 Task: Add a field from the Popular template Effort Level a blank project AutoFlow
Action: Mouse moved to (752, 436)
Screenshot: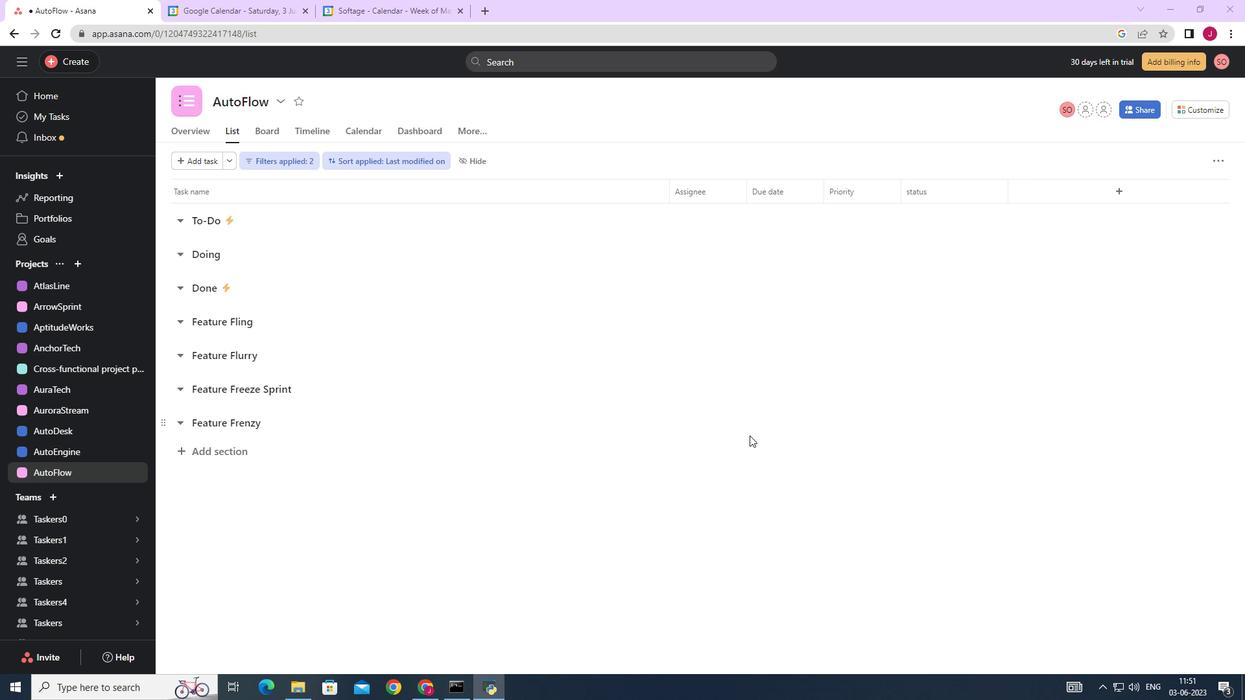 
Action: Mouse scrolled (752, 437) with delta (0, 0)
Screenshot: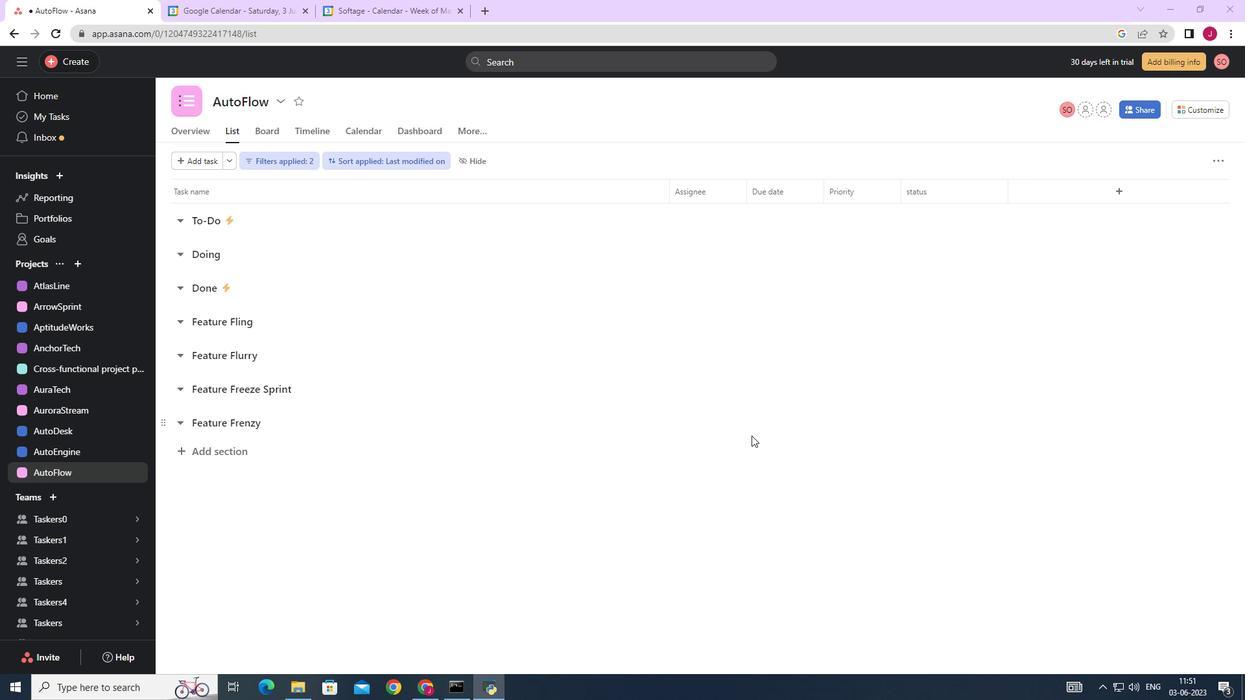 
Action: Mouse scrolled (752, 437) with delta (0, 0)
Screenshot: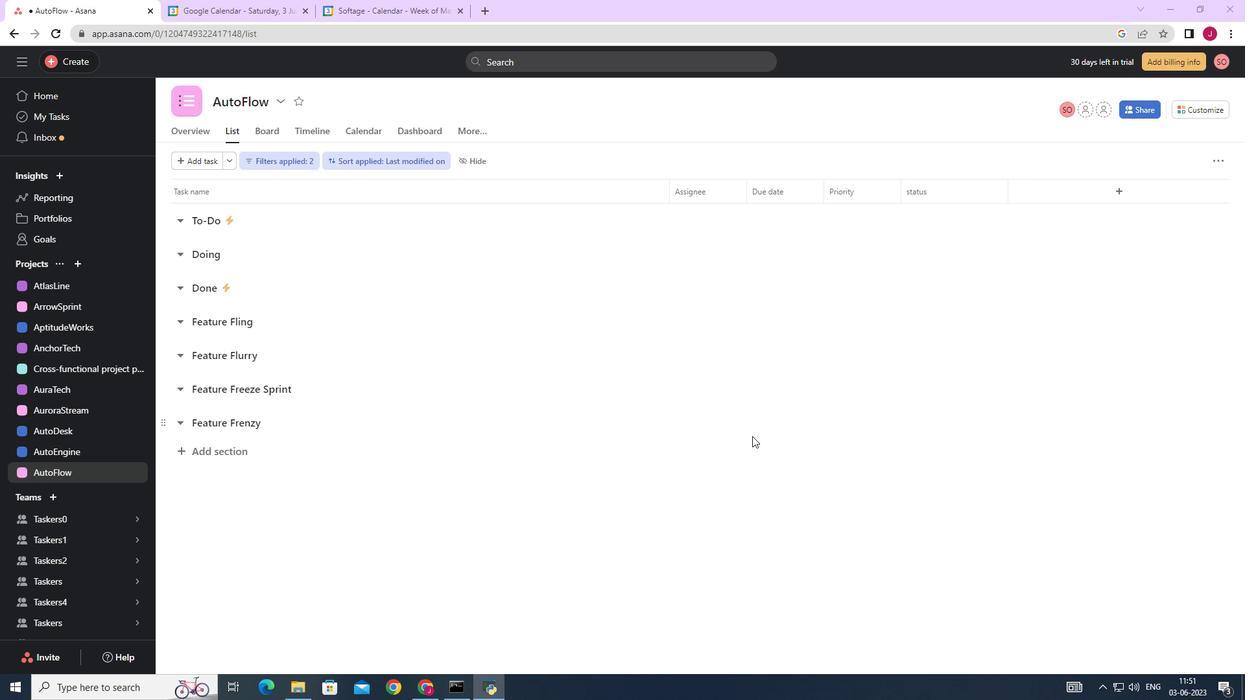 
Action: Mouse scrolled (752, 437) with delta (0, 0)
Screenshot: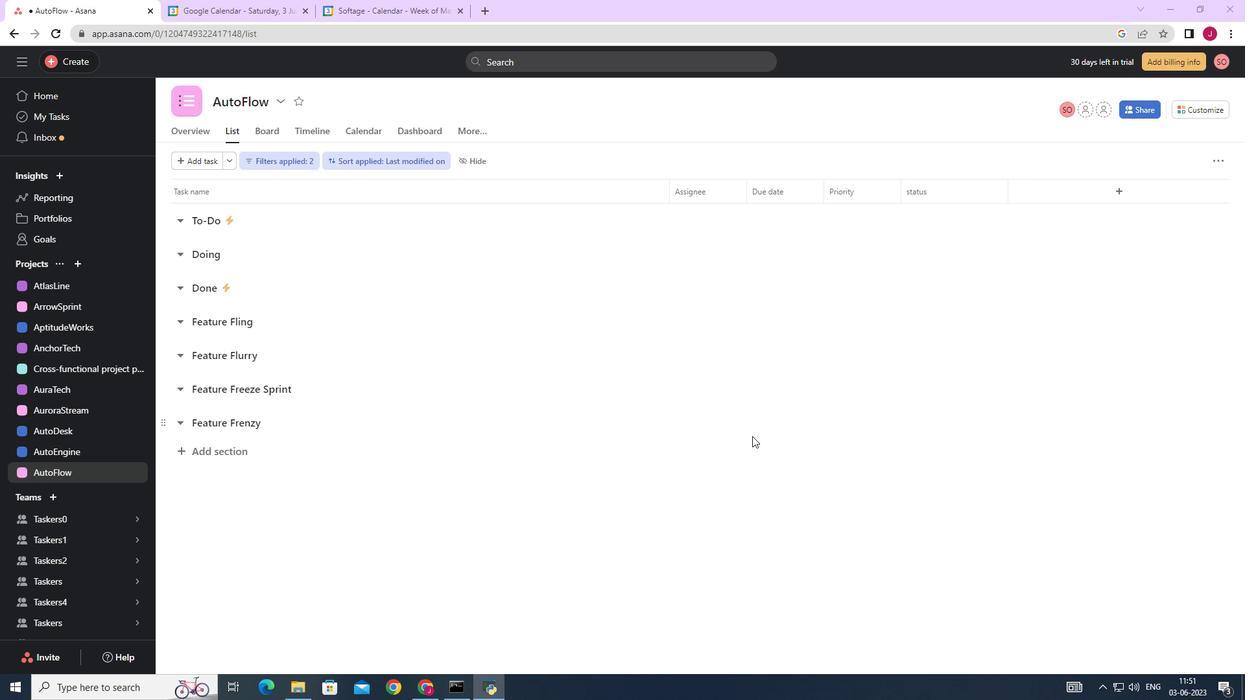 
Action: Mouse moved to (1207, 111)
Screenshot: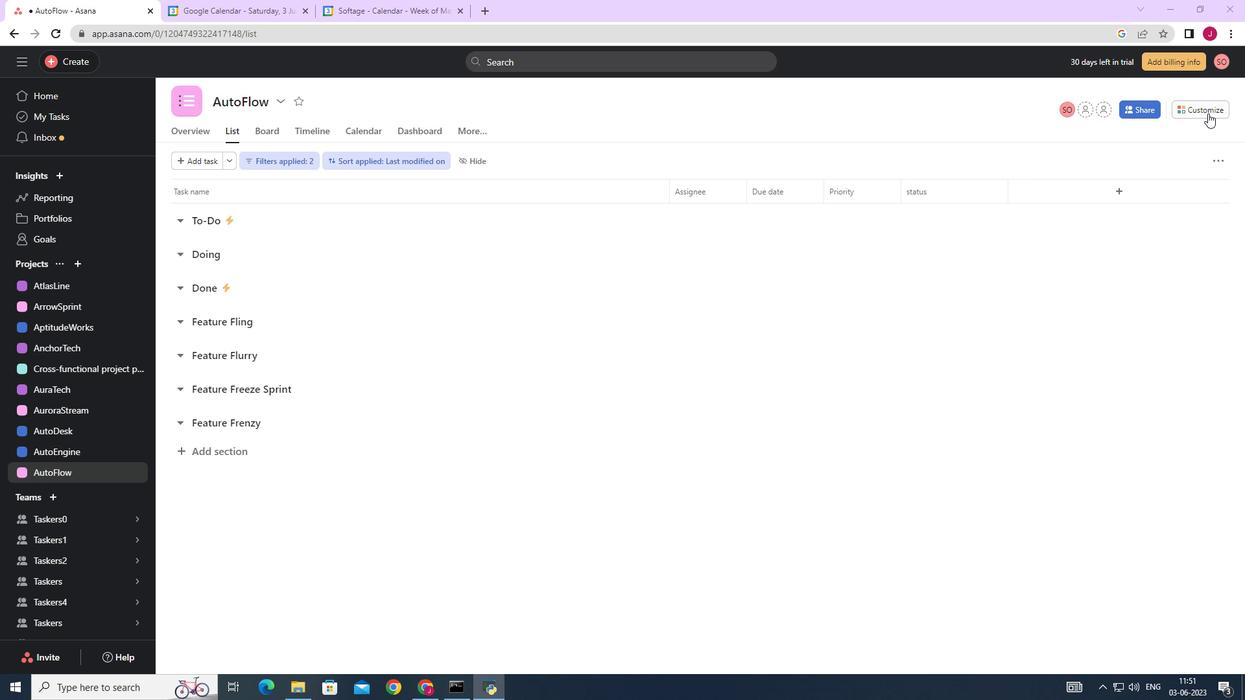 
Action: Mouse pressed left at (1207, 111)
Screenshot: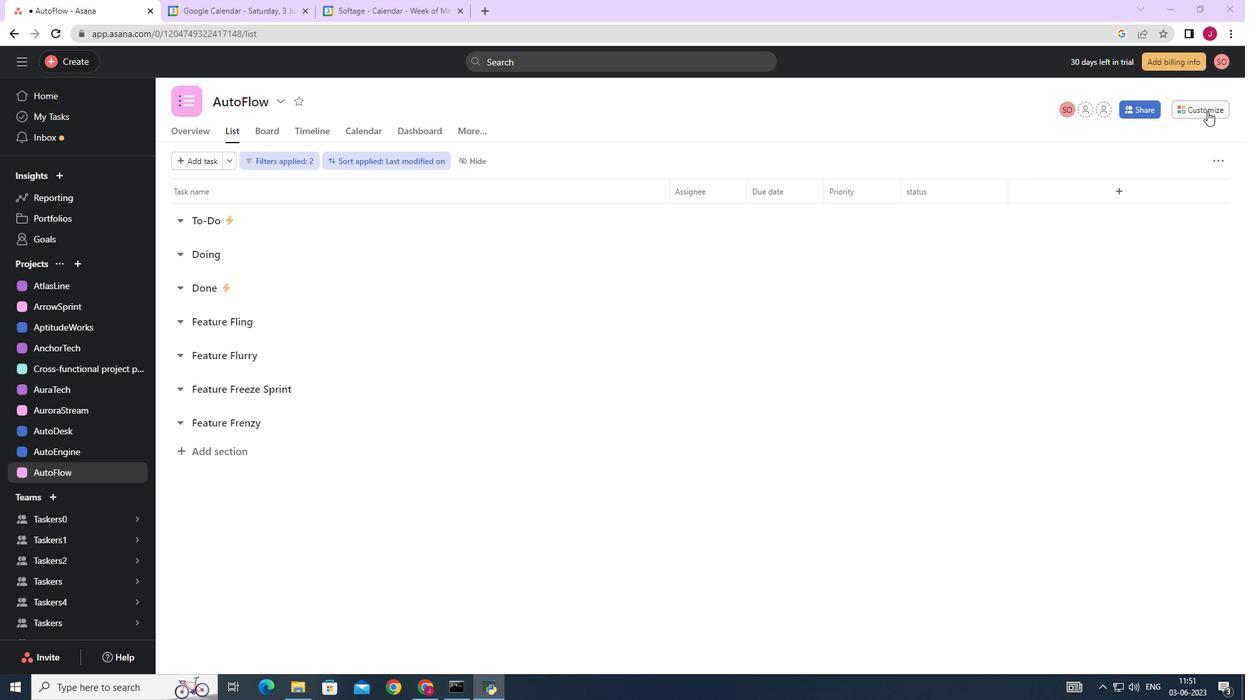 
Action: Mouse moved to (1075, 258)
Screenshot: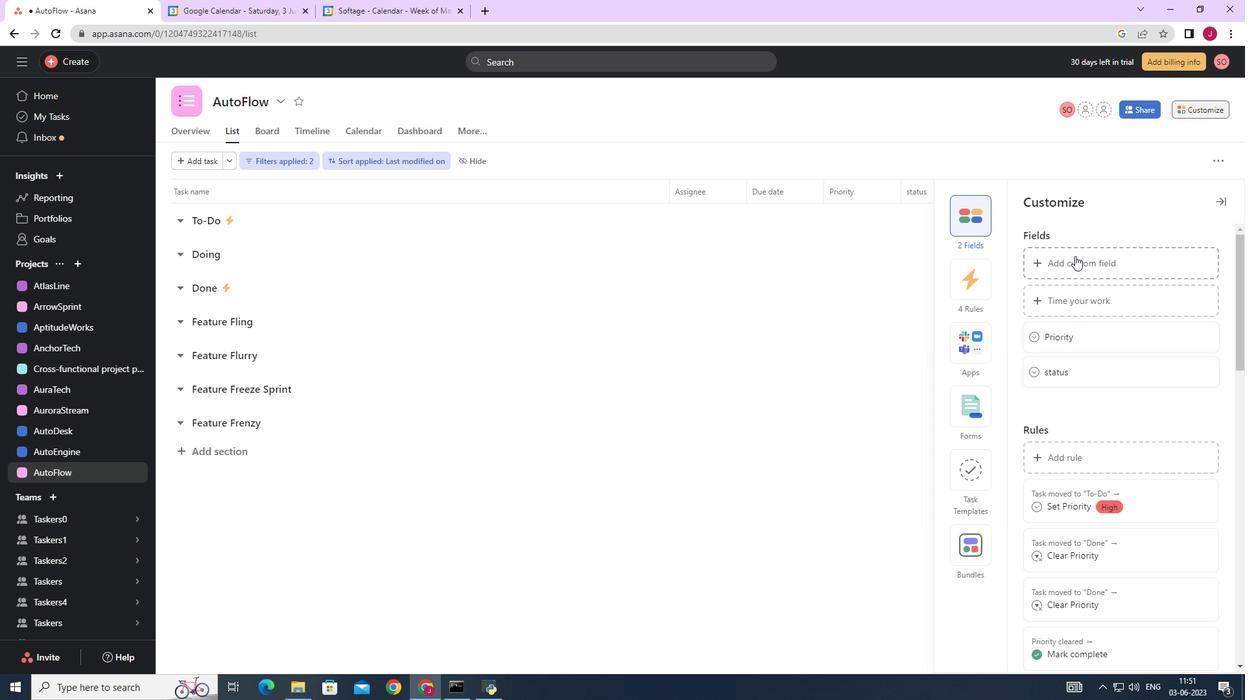 
Action: Mouse pressed left at (1075, 258)
Screenshot: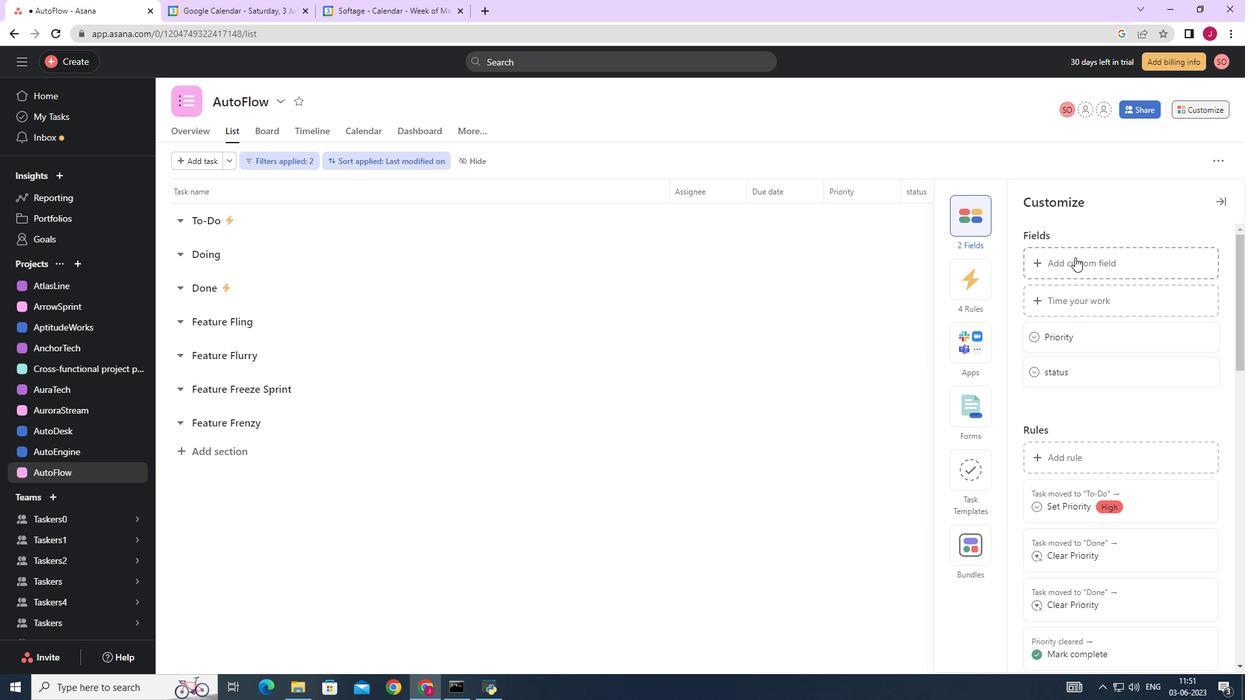
Action: Mouse moved to (1075, 258)
Screenshot: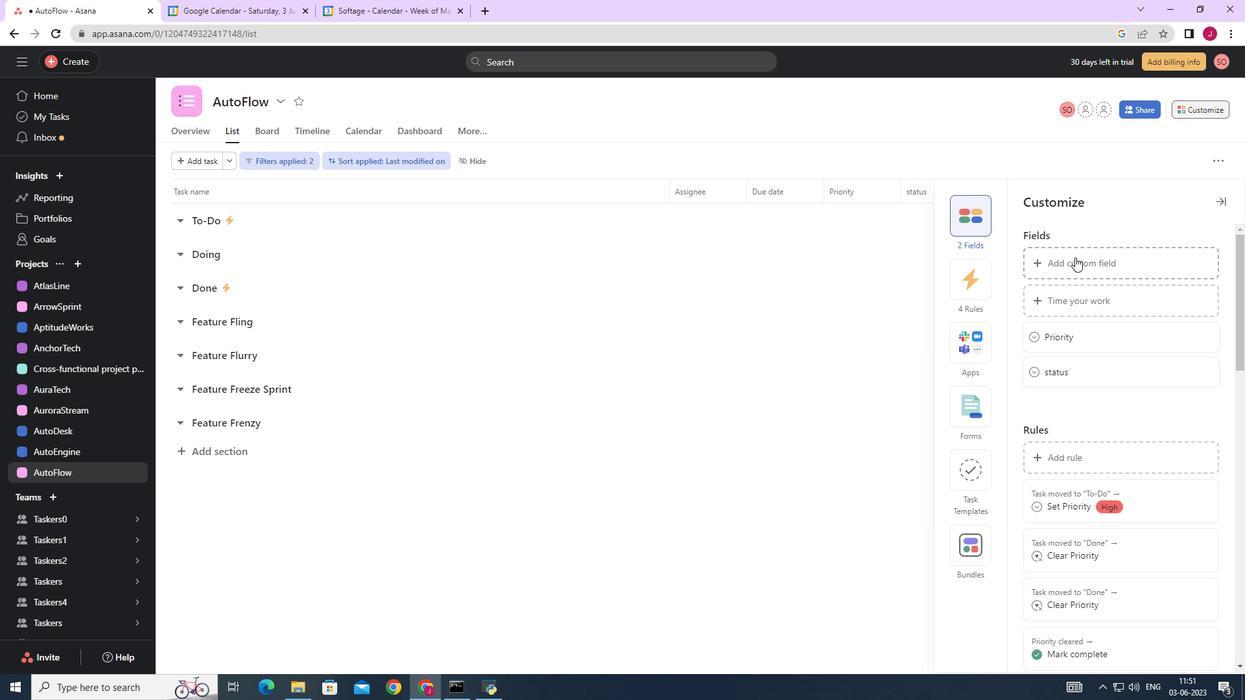 
Action: Key pressed <Key.caps_lock>E<Key.caps_lock>ffort<Key.space><Key.caps_lock>L<Key.caps_lock>evel
Screenshot: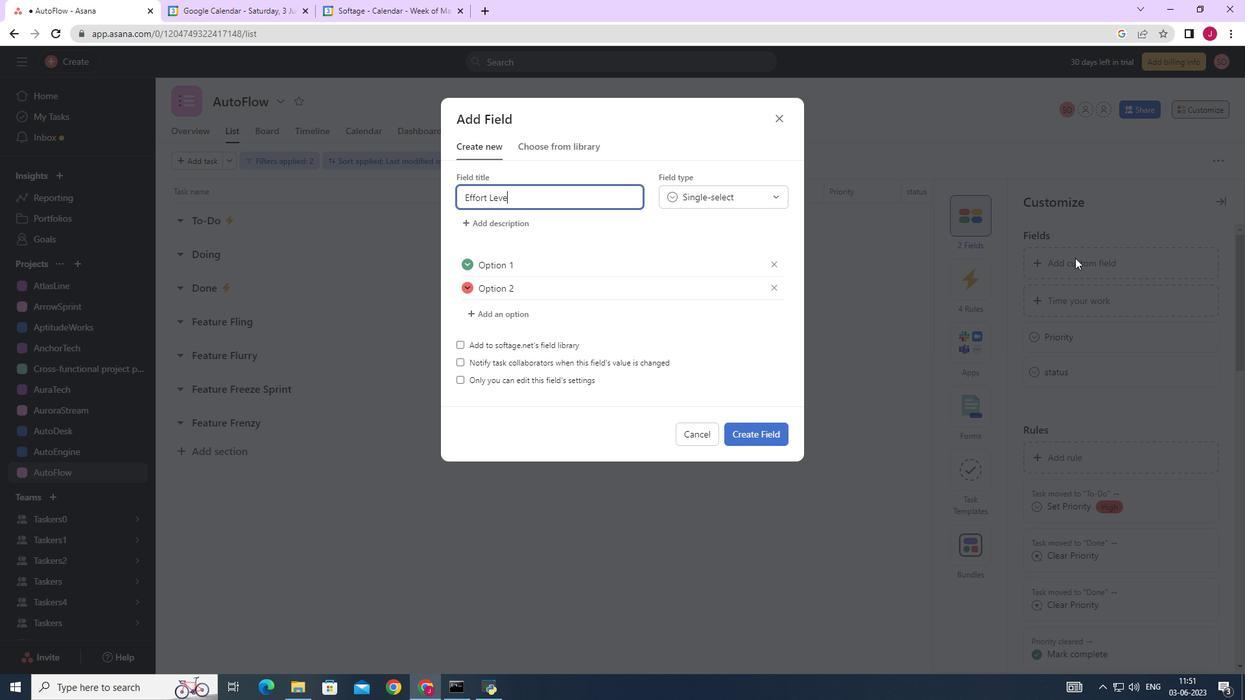 
Action: Mouse moved to (753, 433)
Screenshot: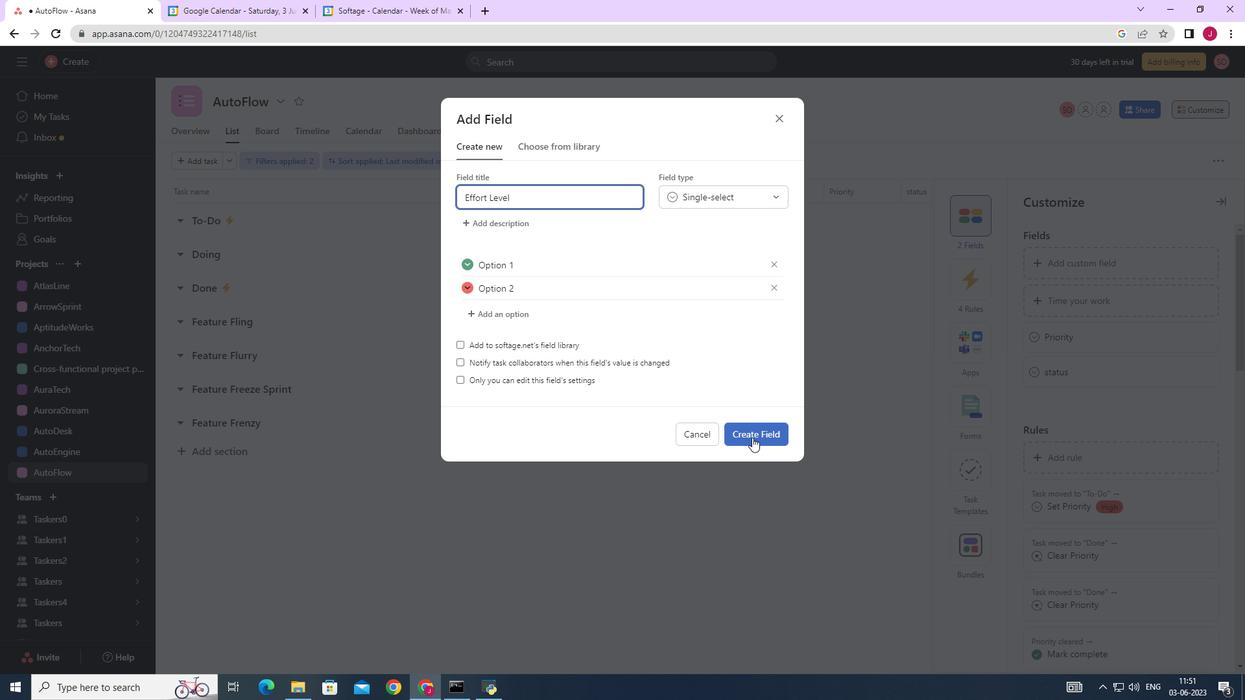 
Action: Mouse pressed left at (753, 433)
Screenshot: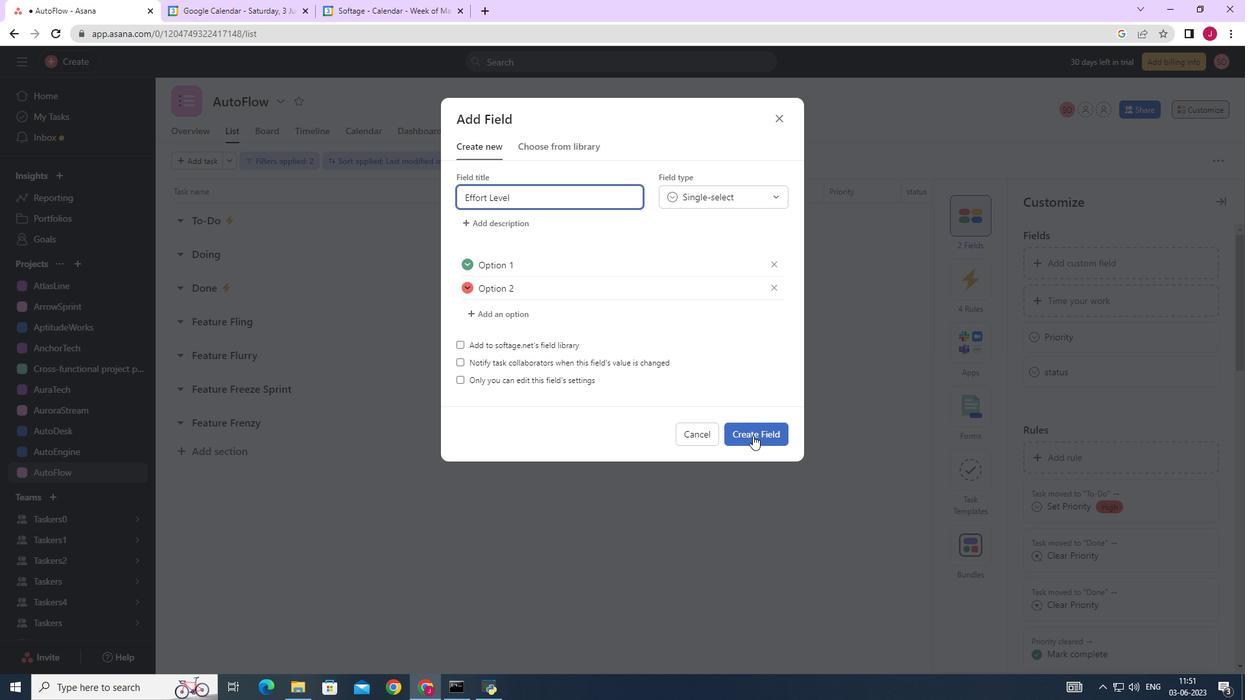 
Action: Mouse moved to (1207, 170)
Screenshot: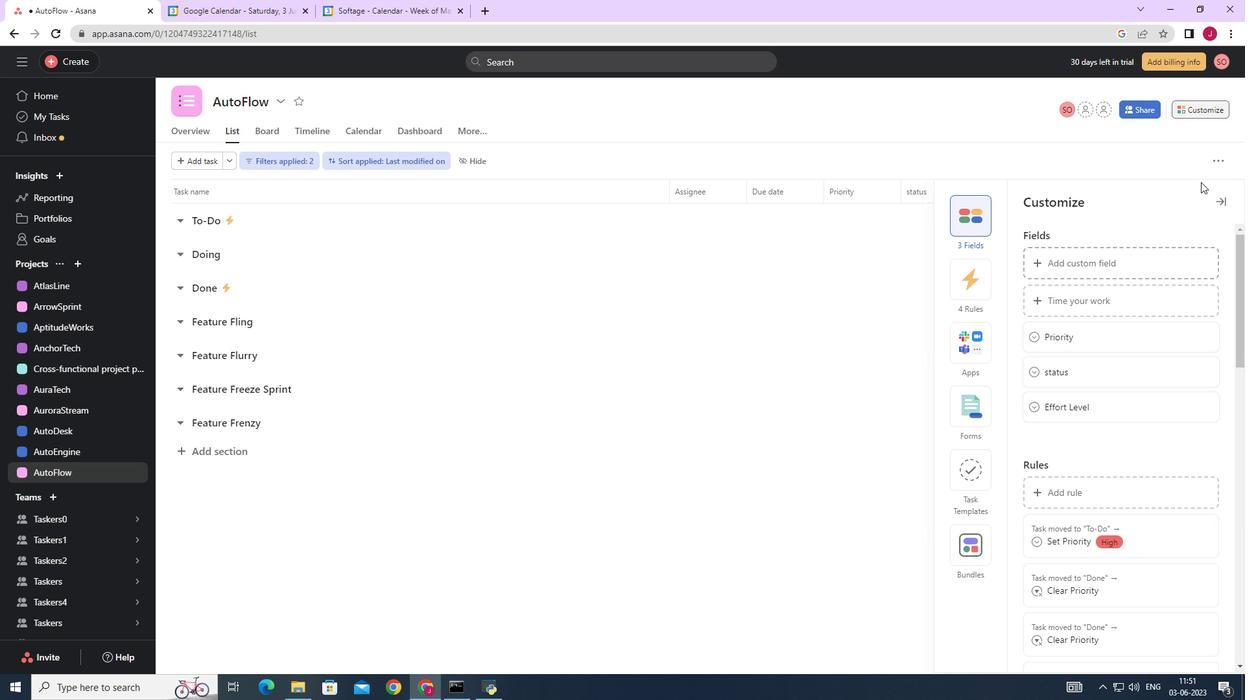 
